 Task: Insert ordered list on text "computer".
Action: Mouse moved to (701, 175)
Screenshot: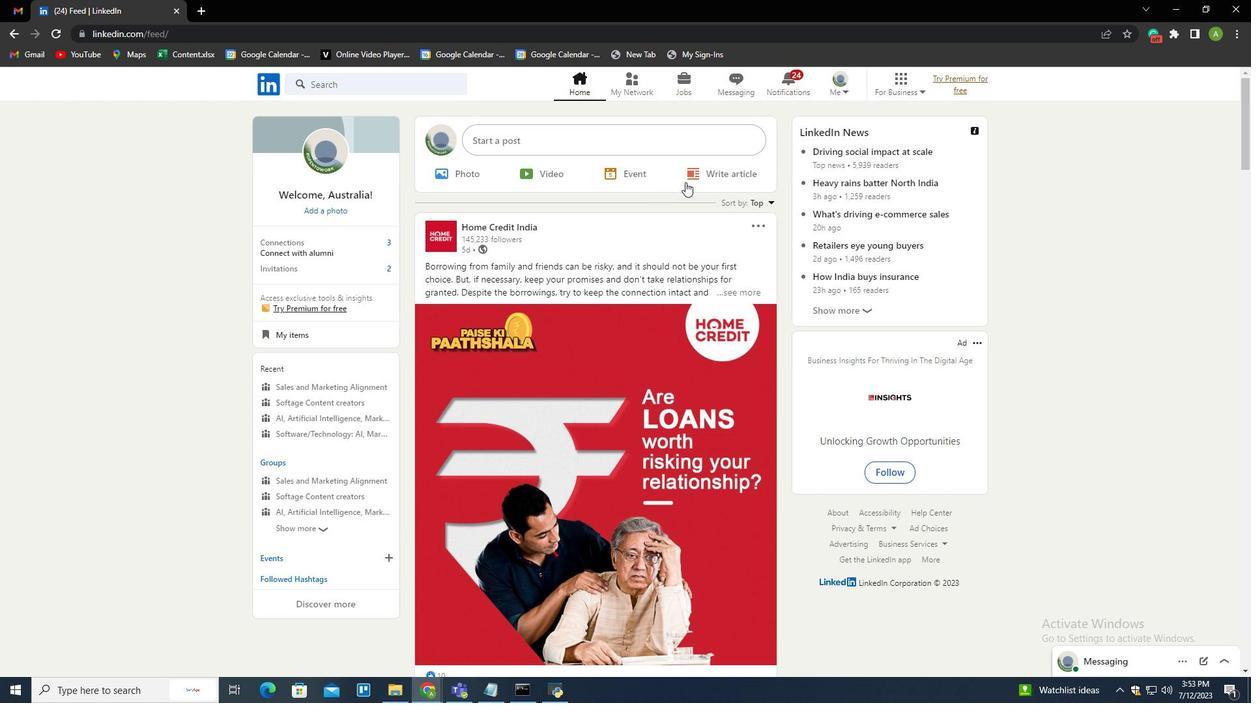 
Action: Mouse pressed left at (701, 175)
Screenshot: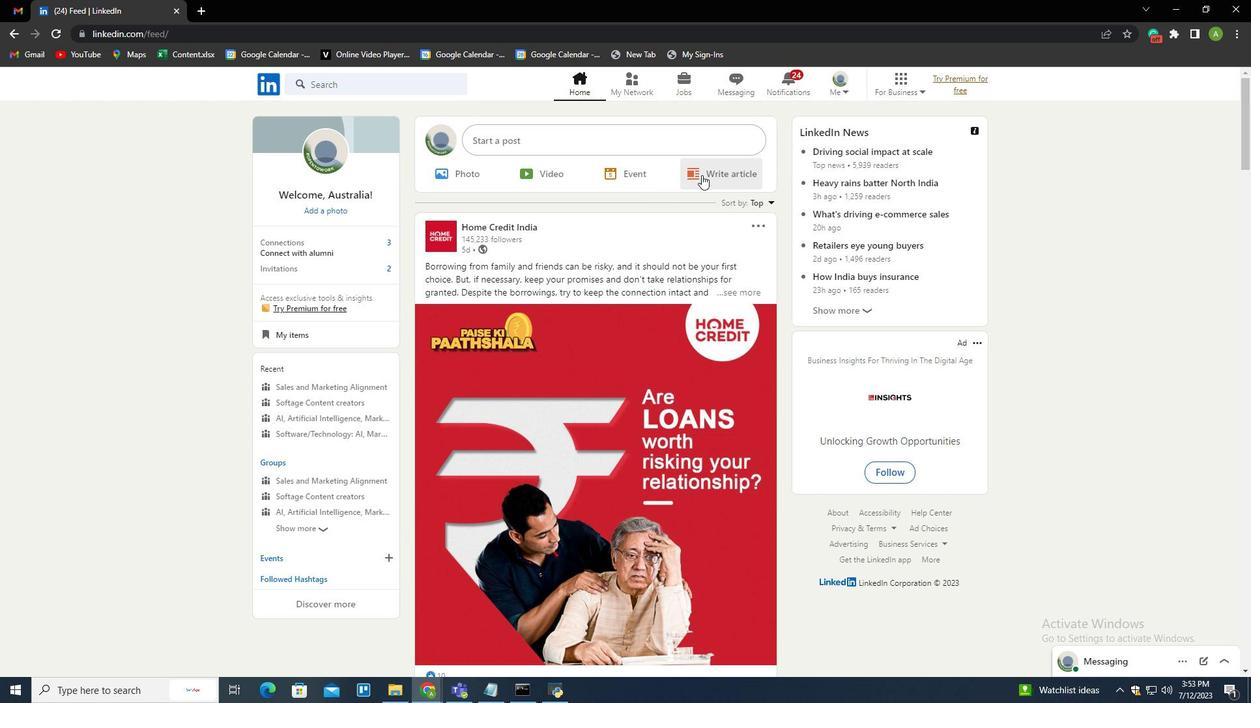 
Action: Mouse moved to (520, 112)
Screenshot: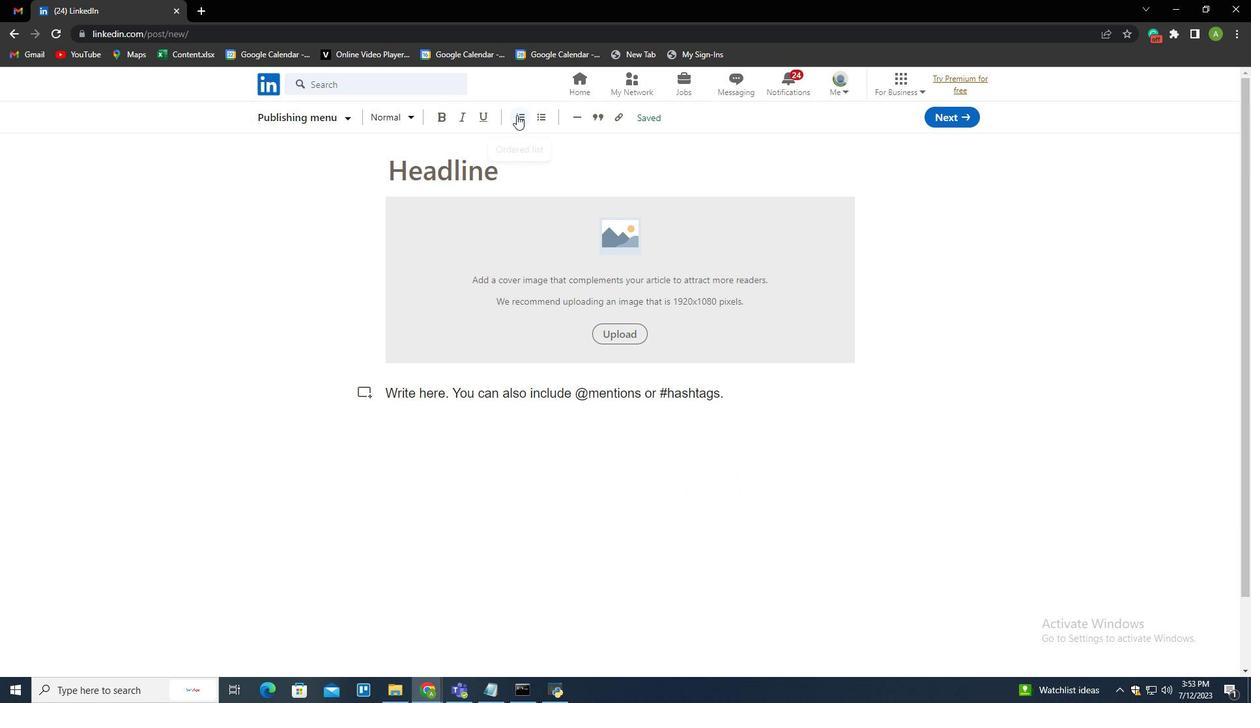 
Action: Mouse pressed left at (520, 112)
Screenshot: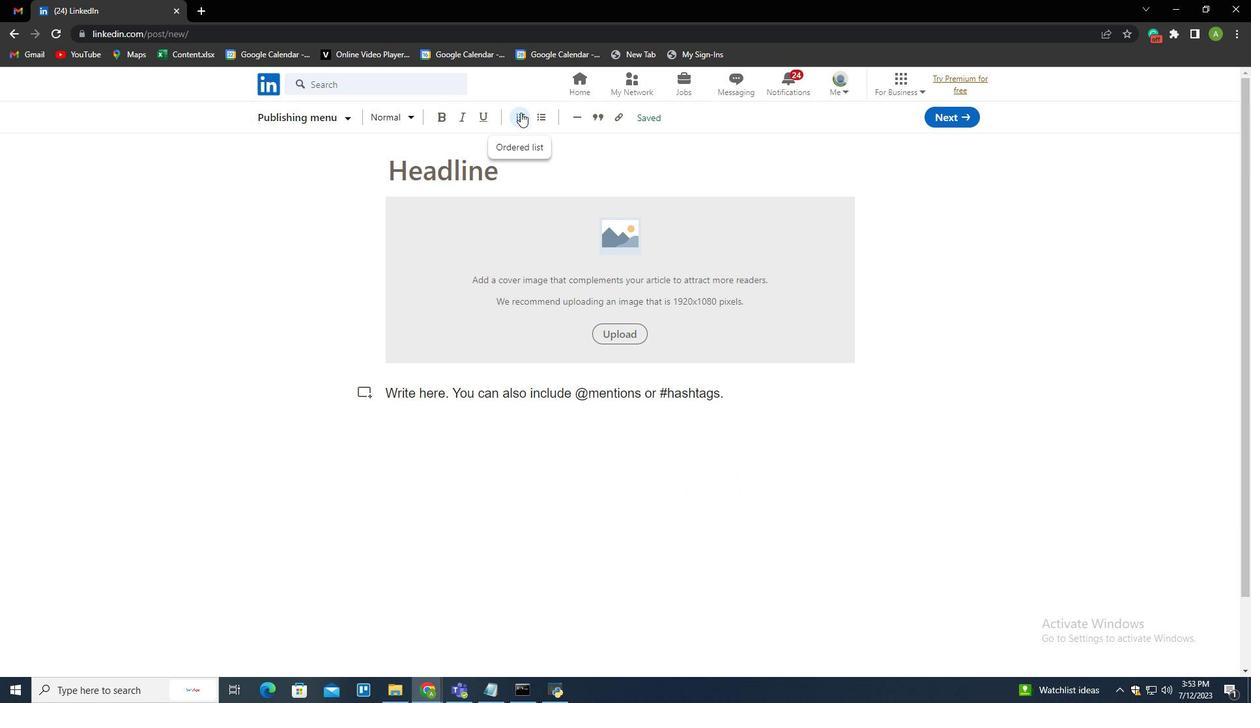 
Action: Mouse moved to (528, 420)
Screenshot: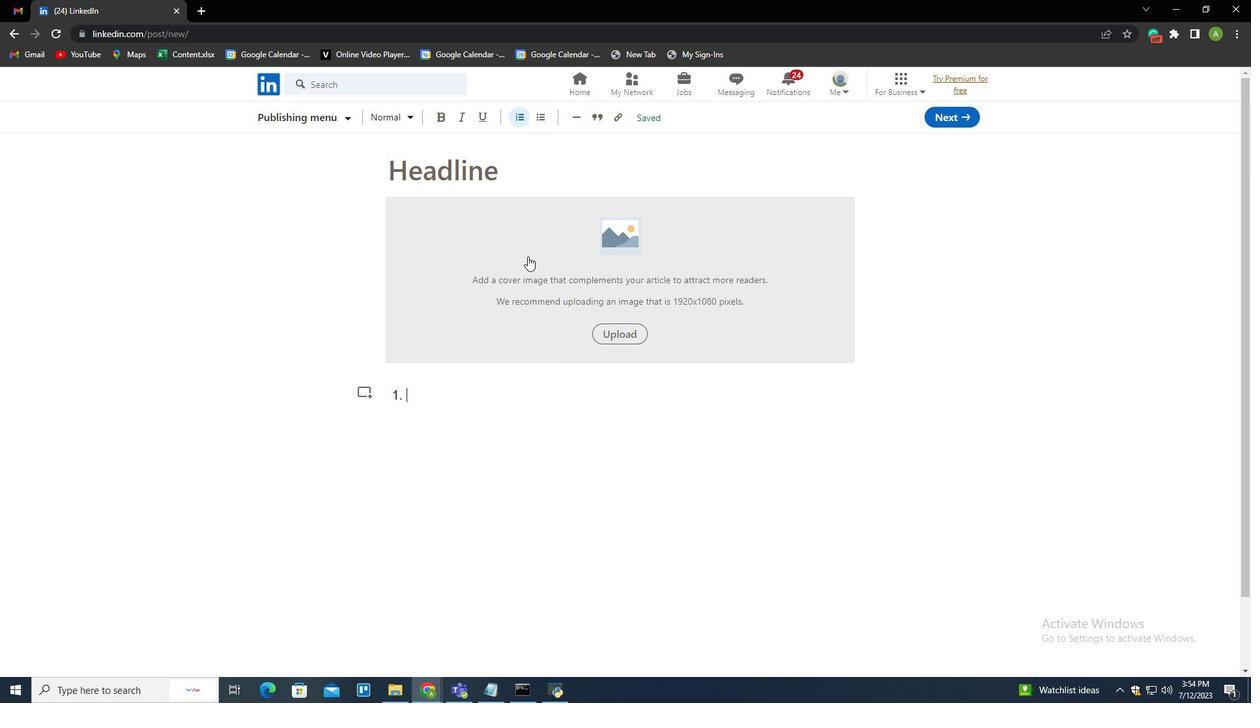 
Action: Key pressed computer
Screenshot: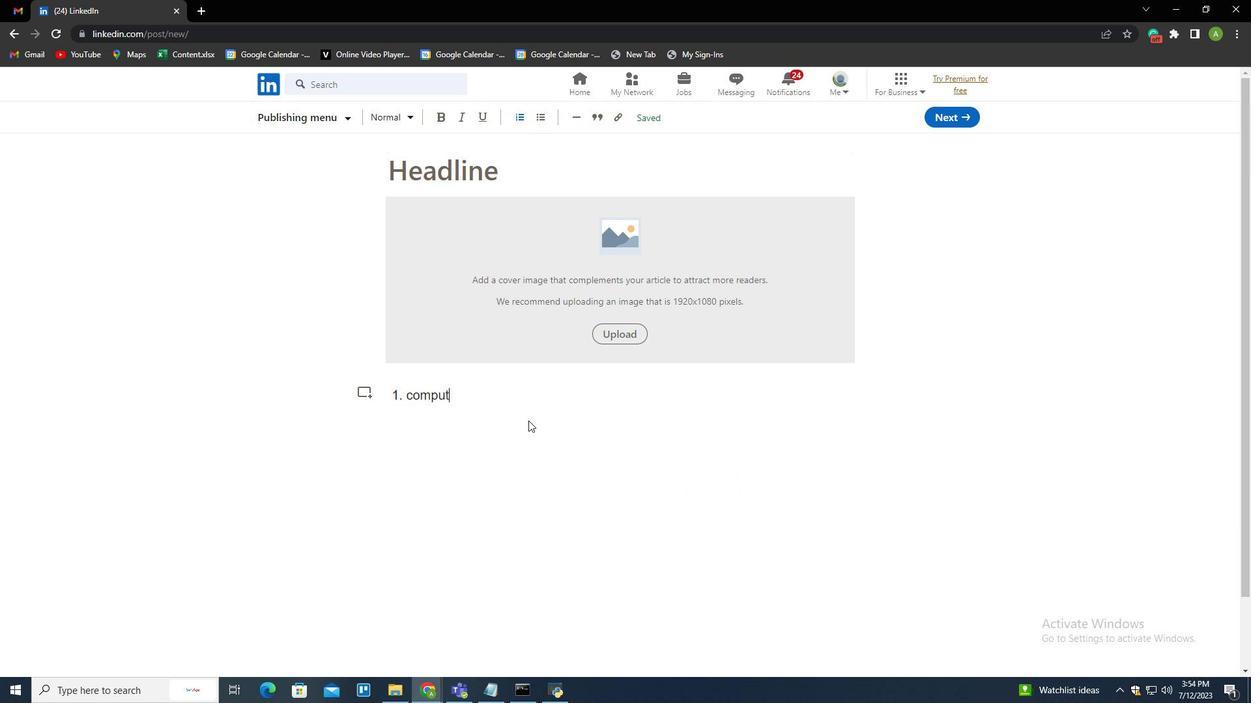 
